 Task: In the setting , change the language English , change the country 'Tuvalu', change date format (9/1/2023), change time format 1:01 - 23:88, in privacy and data export the history, logged in from the account softage.10@softage.net
Action: Mouse moved to (952, 71)
Screenshot: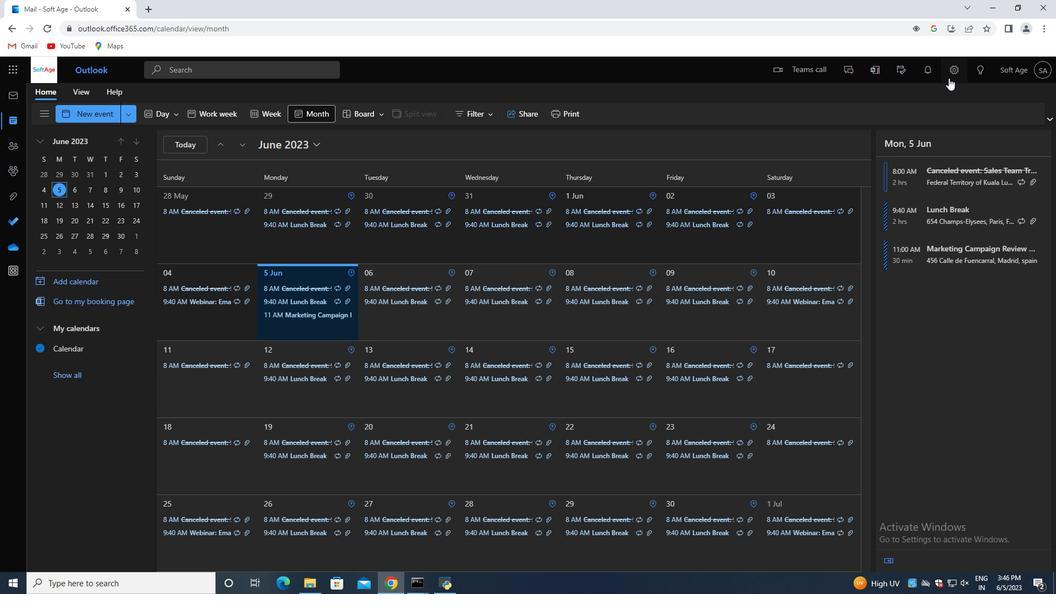 
Action: Mouse pressed left at (952, 71)
Screenshot: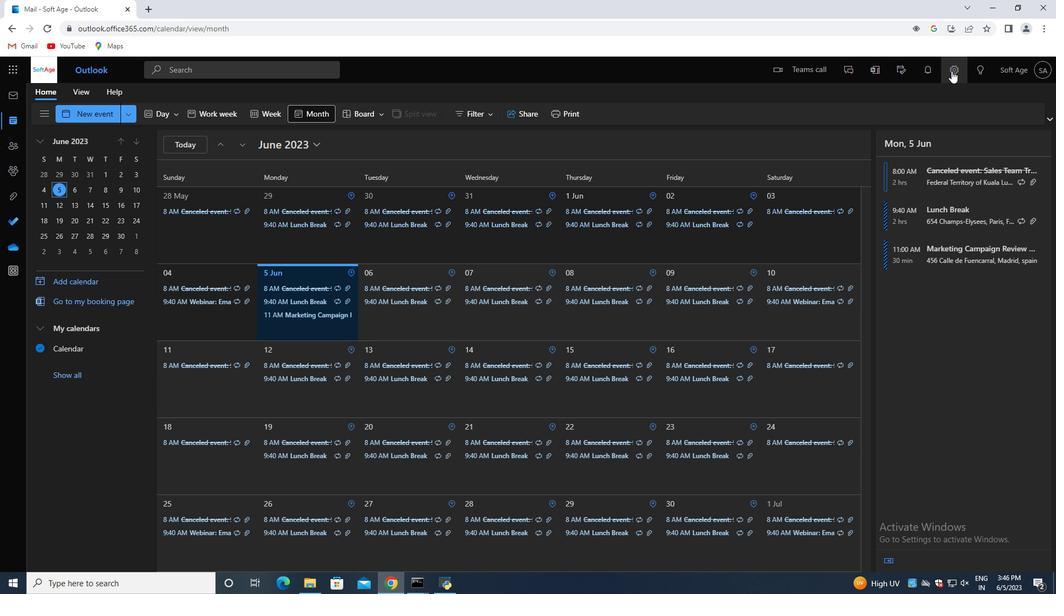 
Action: Mouse moved to (934, 149)
Screenshot: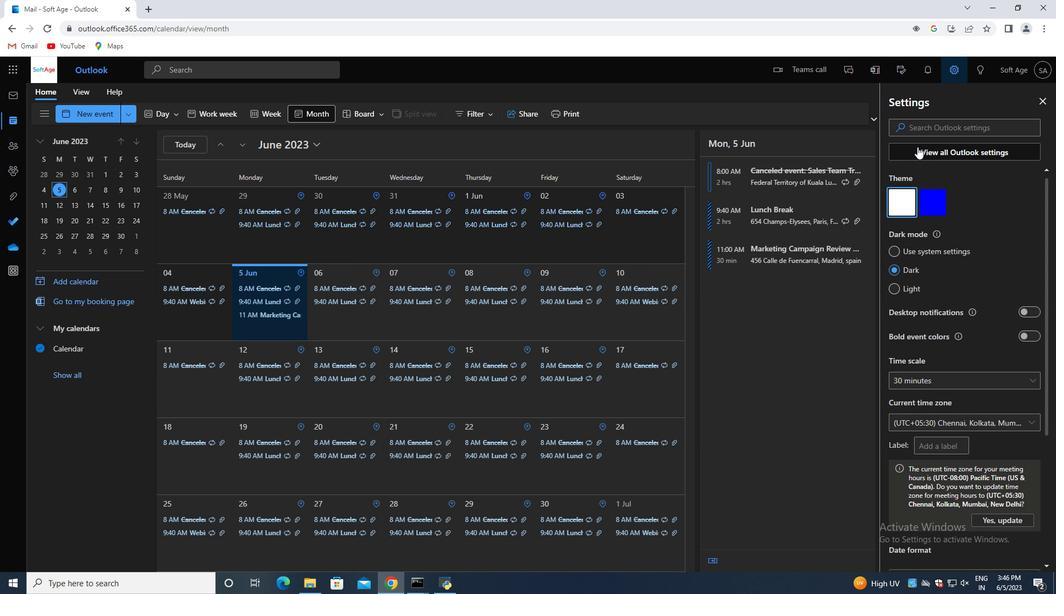 
Action: Mouse pressed left at (934, 149)
Screenshot: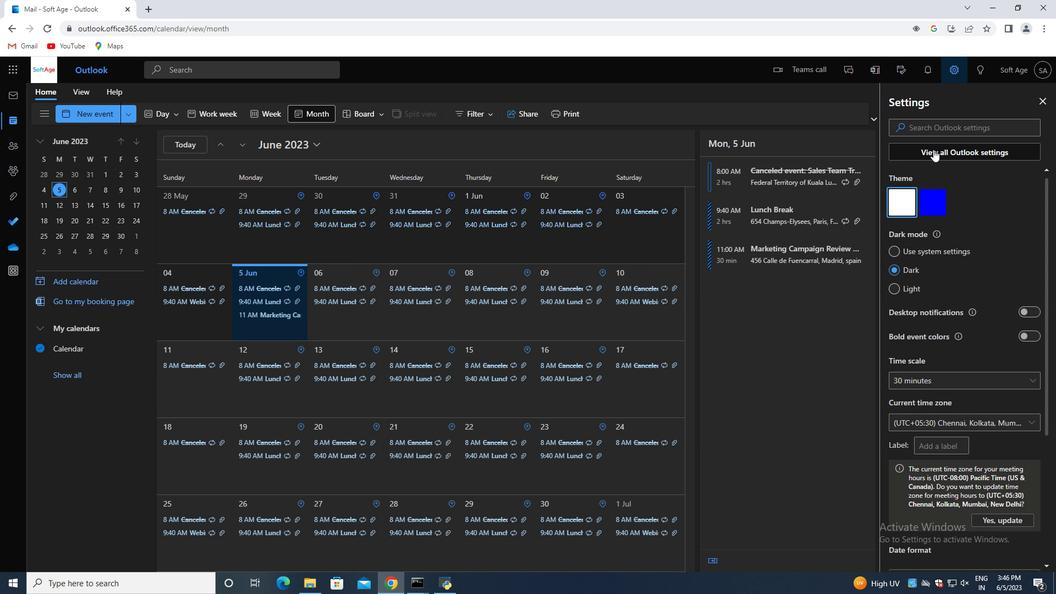 
Action: Mouse moved to (230, 146)
Screenshot: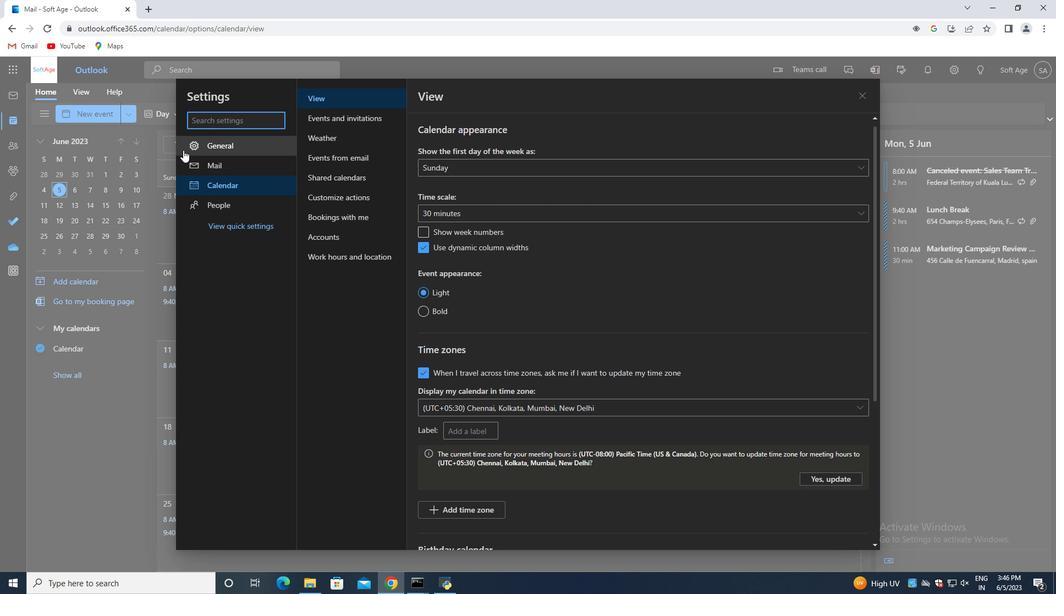 
Action: Mouse pressed left at (230, 146)
Screenshot: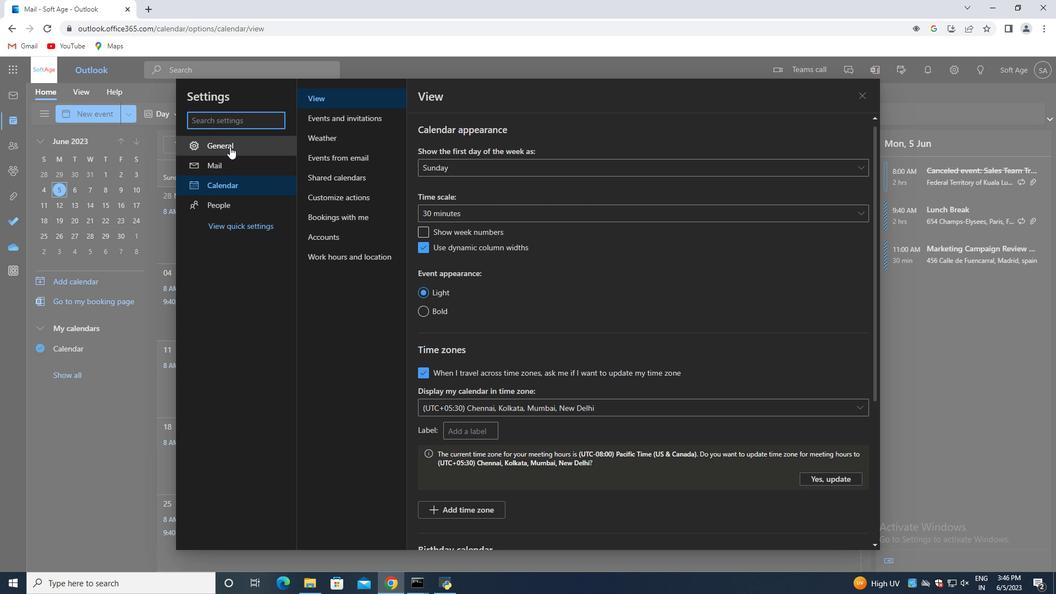 
Action: Mouse moved to (509, 143)
Screenshot: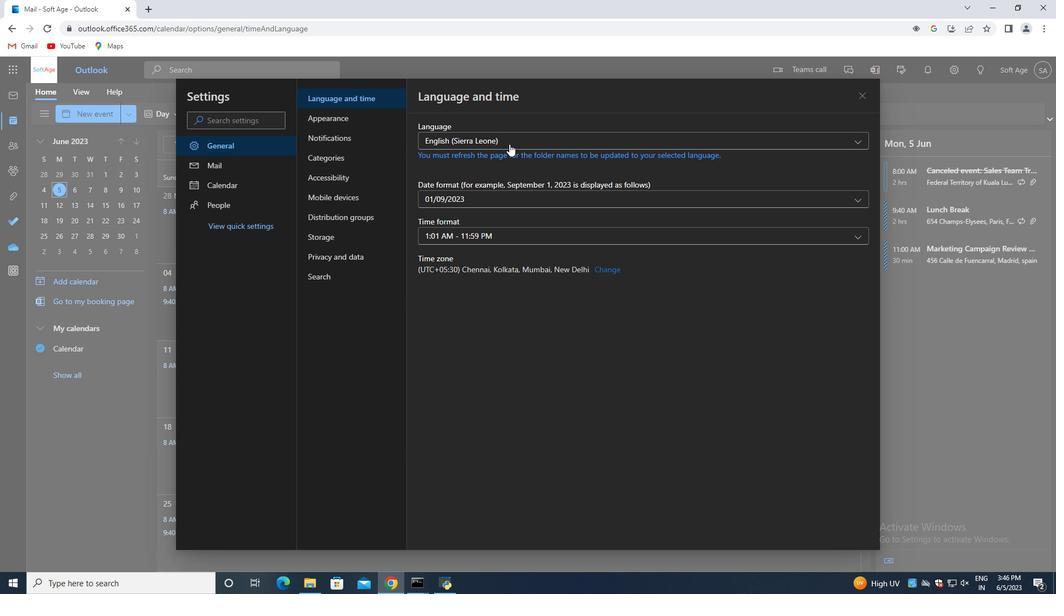 
Action: Mouse pressed left at (509, 143)
Screenshot: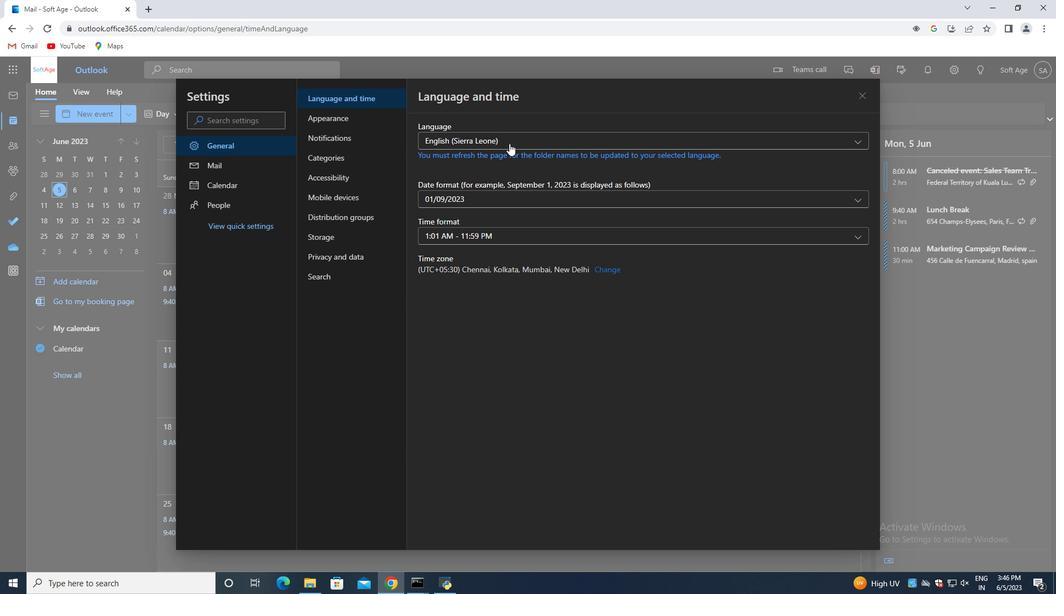 
Action: Mouse moved to (522, 268)
Screenshot: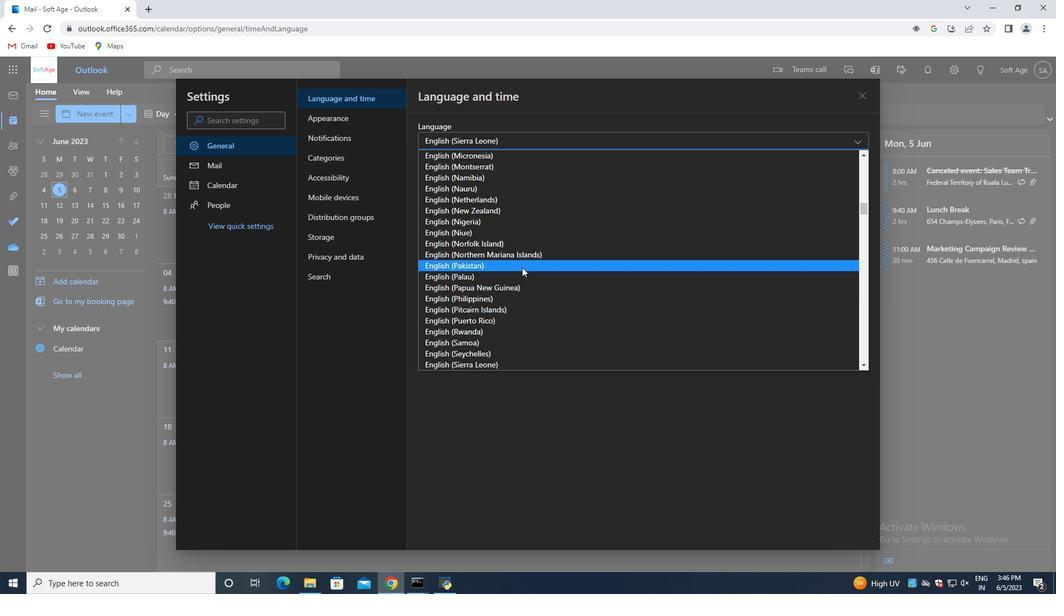 
Action: Mouse scrolled (522, 268) with delta (0, 0)
Screenshot: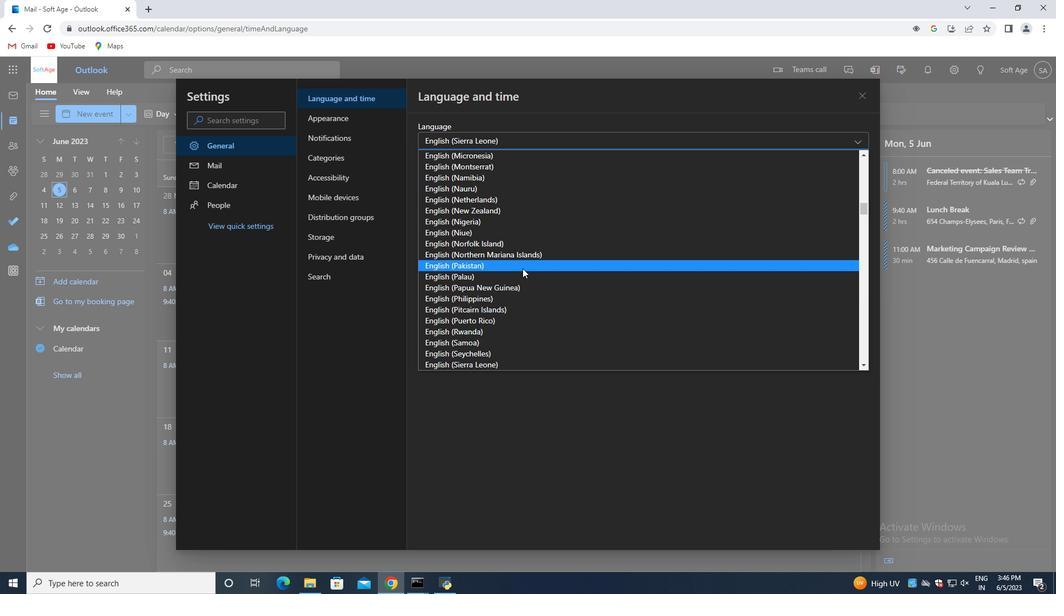 
Action: Mouse moved to (504, 267)
Screenshot: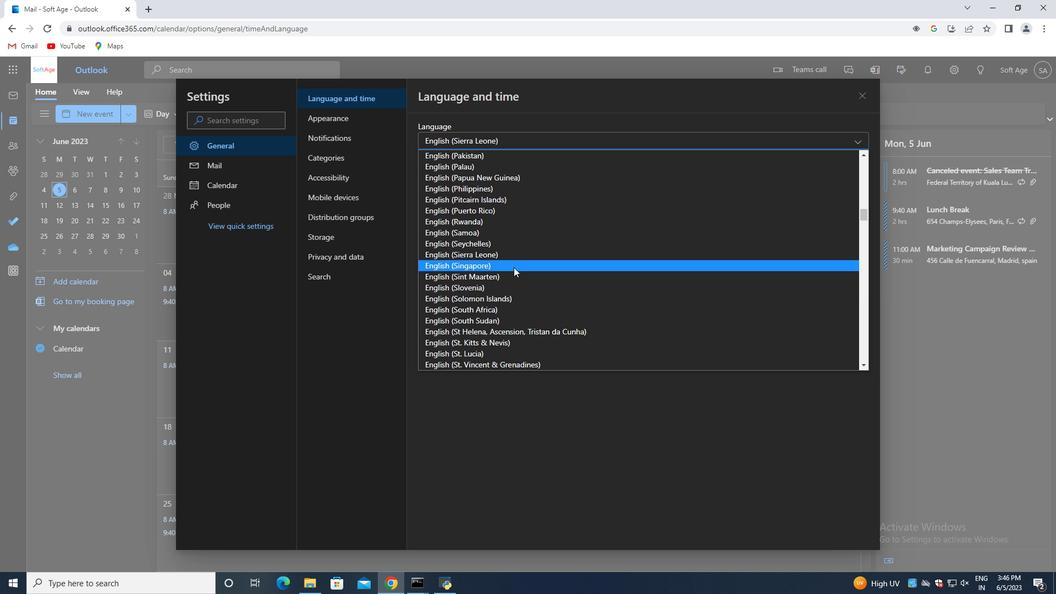 
Action: Mouse scrolled (504, 266) with delta (0, 0)
Screenshot: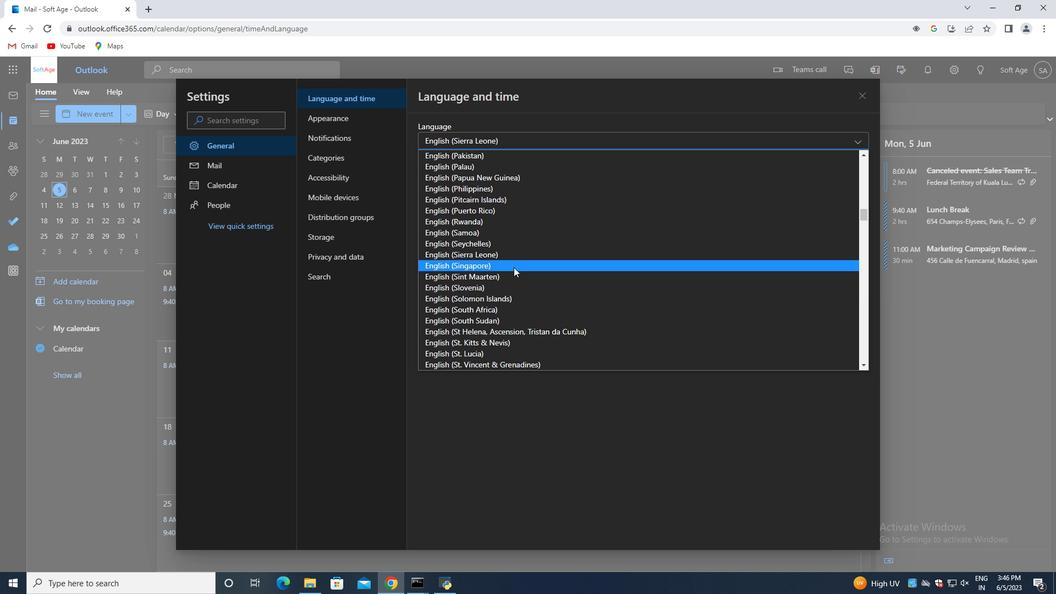 
Action: Mouse moved to (498, 267)
Screenshot: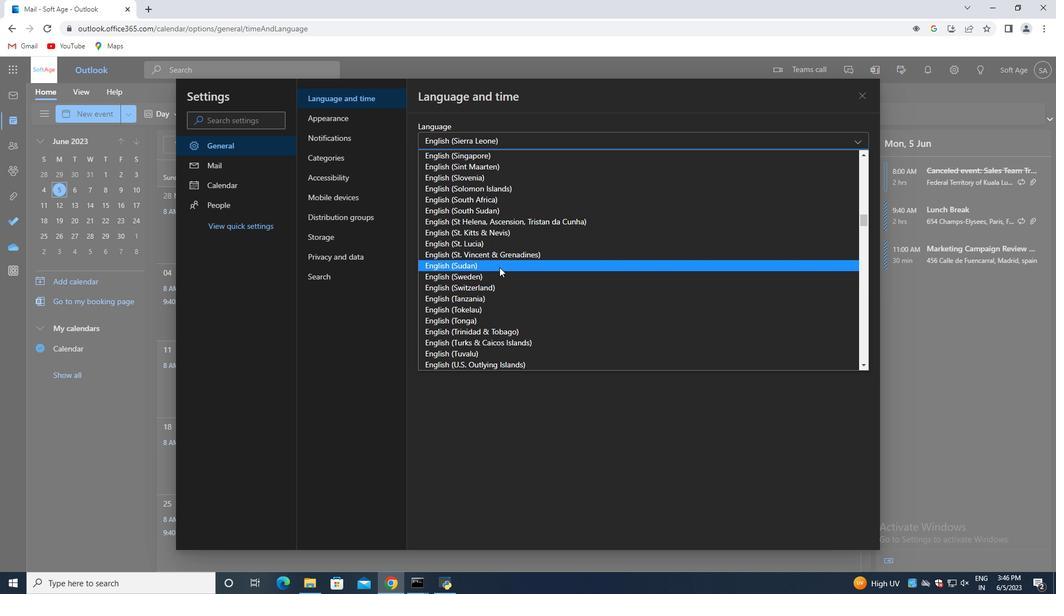 
Action: Mouse scrolled (498, 266) with delta (0, 0)
Screenshot: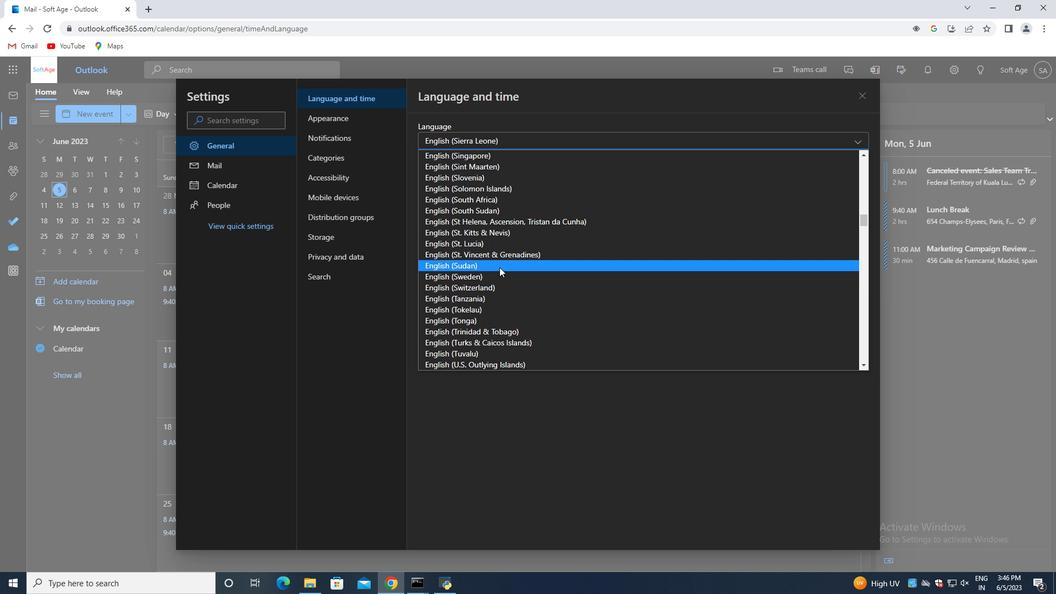
Action: Mouse moved to (484, 243)
Screenshot: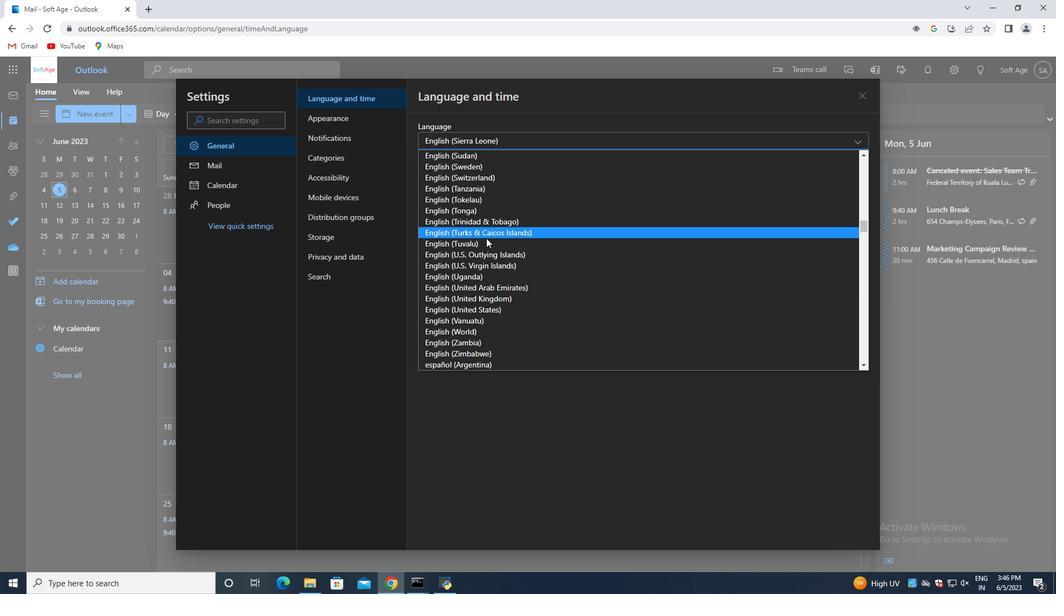 
Action: Mouse pressed left at (484, 243)
Screenshot: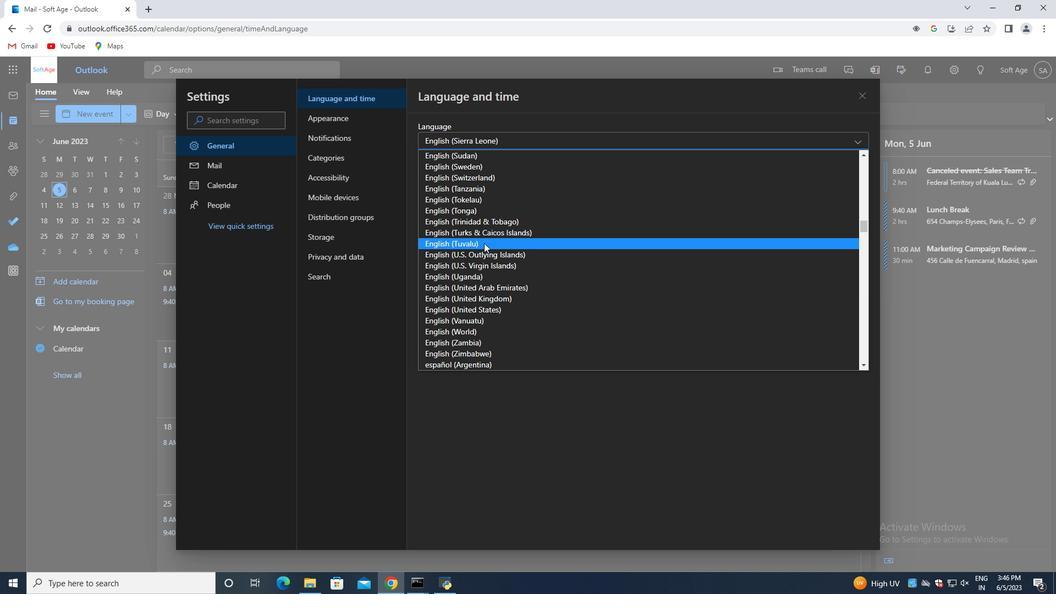 
Action: Mouse moved to (488, 228)
Screenshot: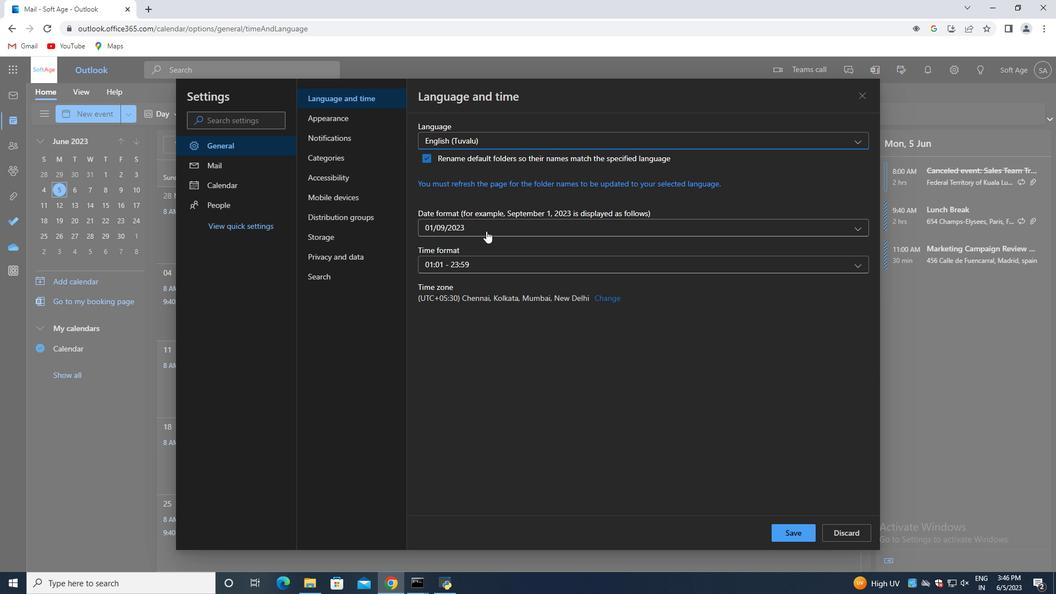
Action: Mouse pressed left at (488, 228)
Screenshot: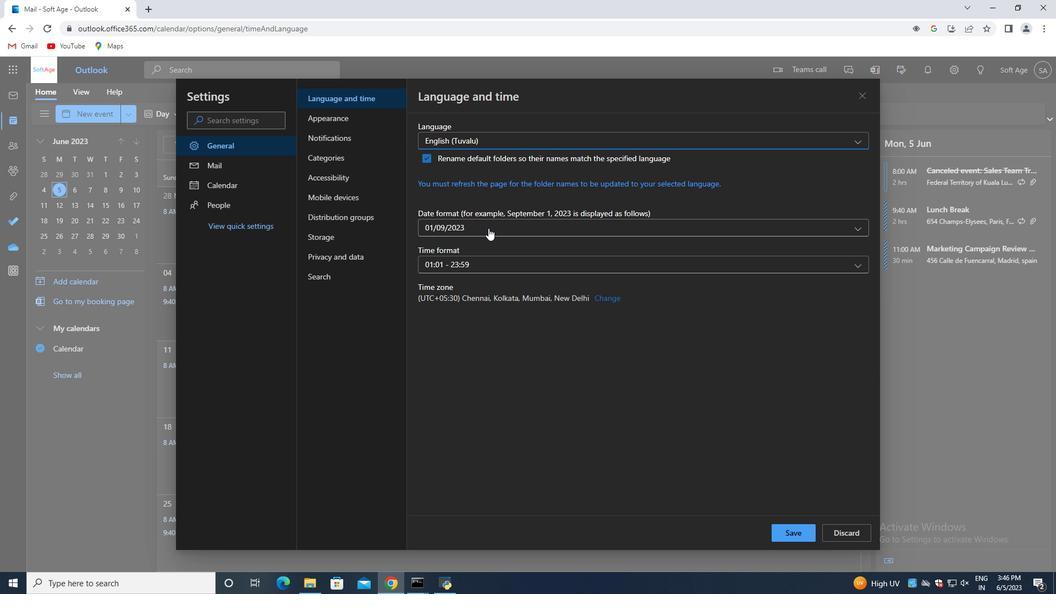 
Action: Mouse moved to (486, 252)
Screenshot: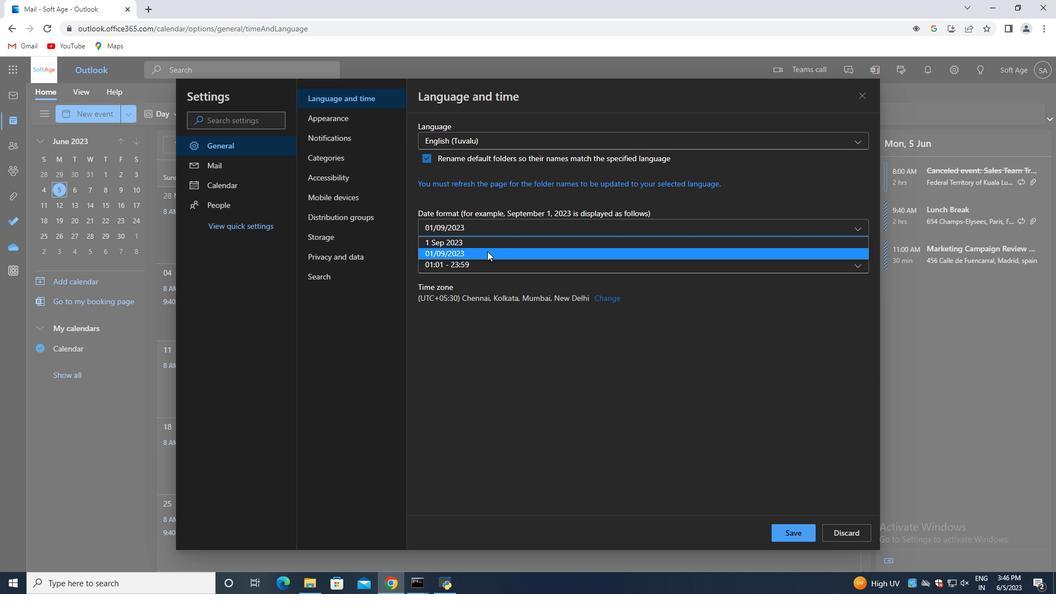 
Action: Mouse pressed left at (486, 252)
Screenshot: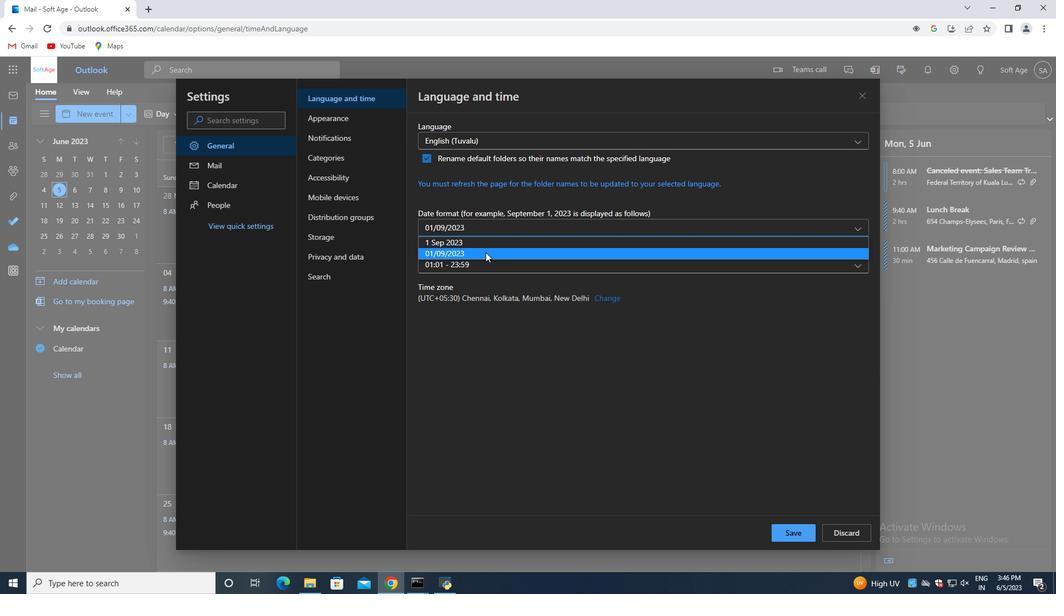 
Action: Mouse moved to (483, 265)
Screenshot: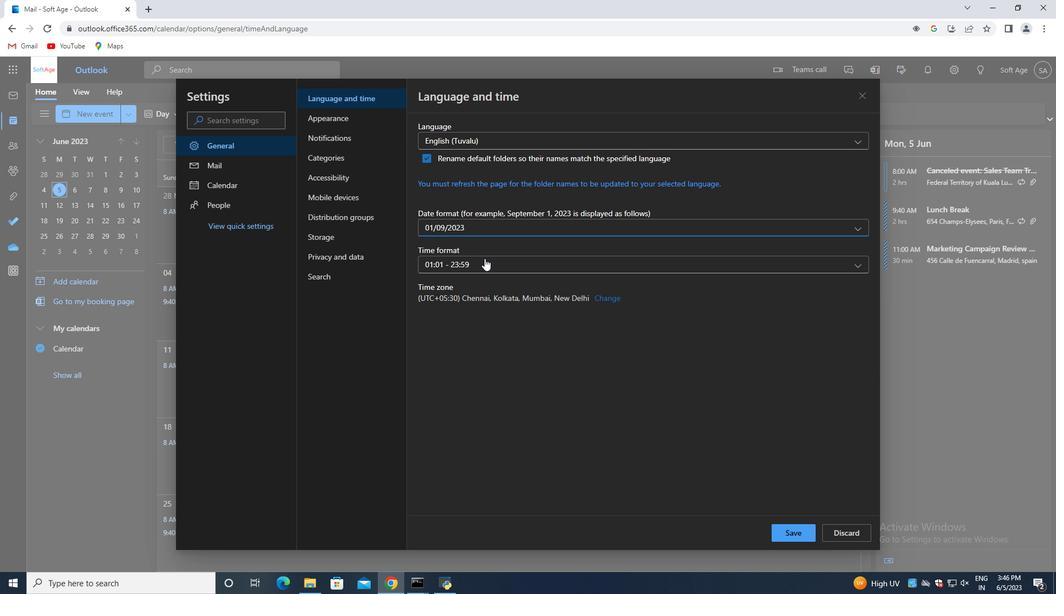 
Action: Mouse pressed left at (483, 265)
Screenshot: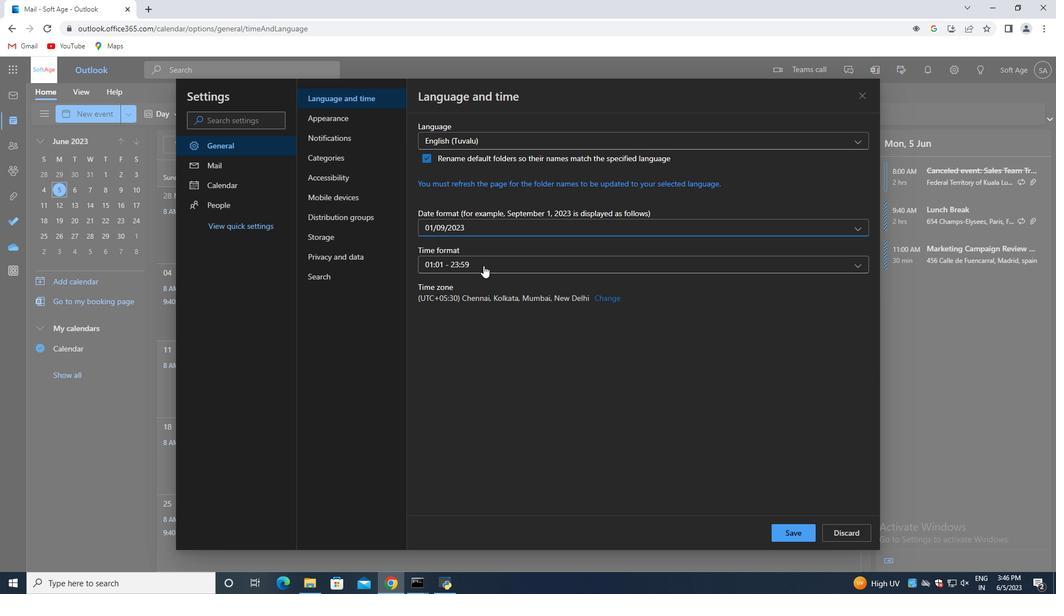 
Action: Mouse moved to (483, 265)
Screenshot: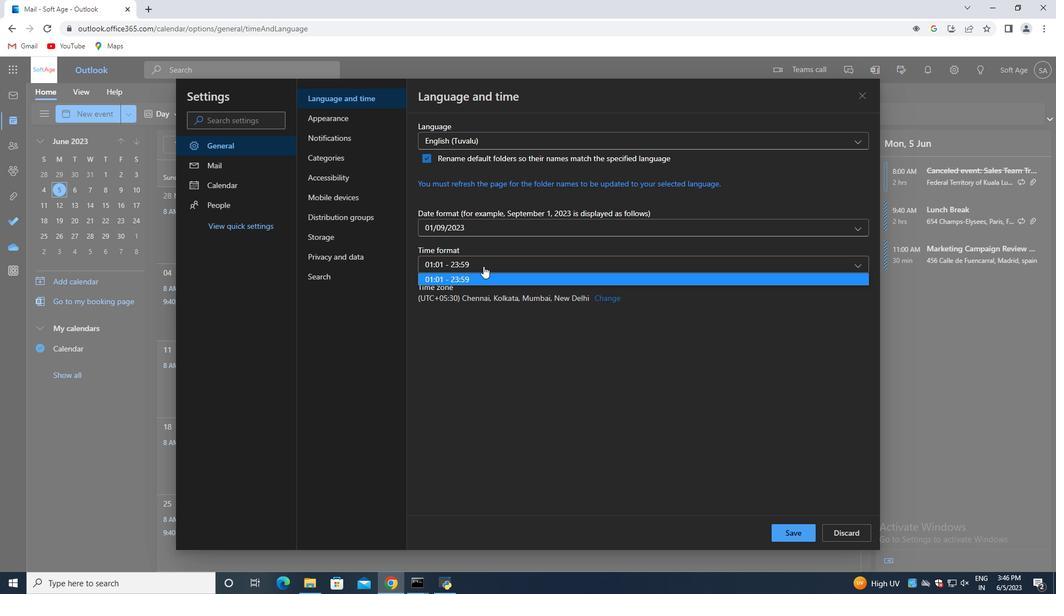 
Action: Mouse pressed left at (483, 265)
Screenshot: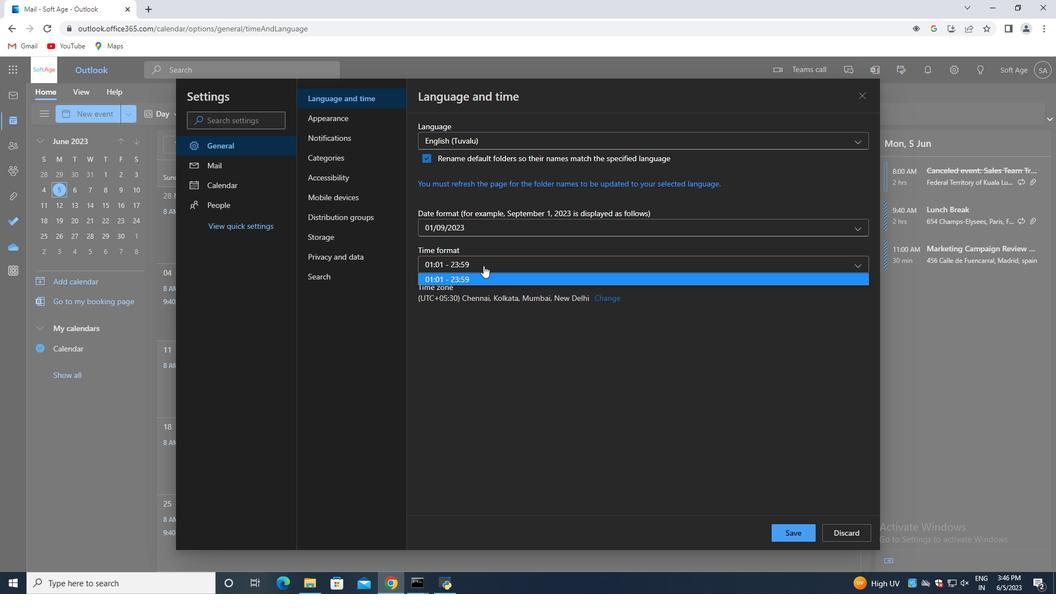
Action: Mouse pressed left at (483, 265)
Screenshot: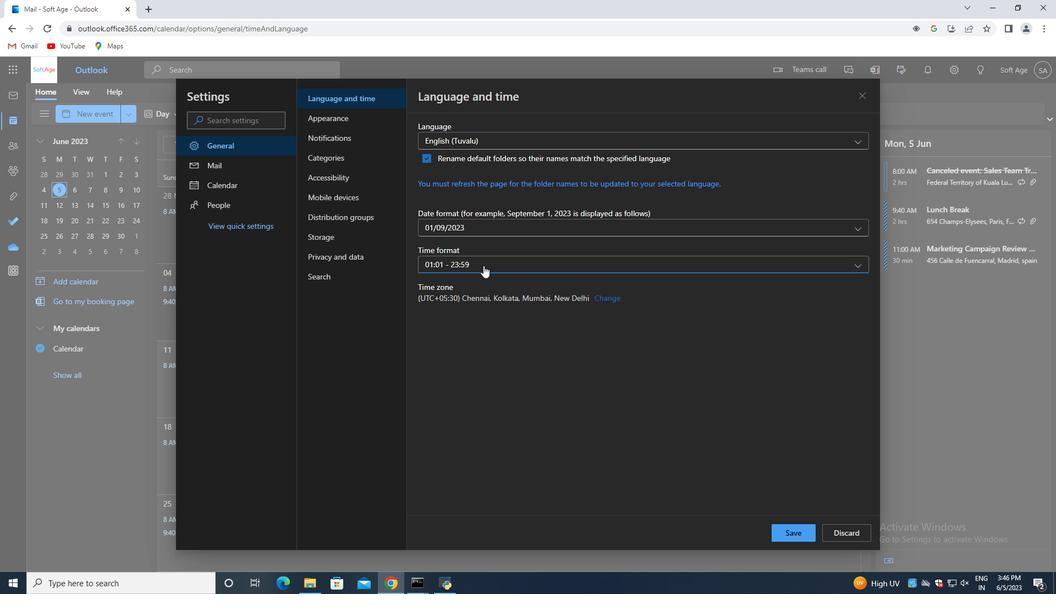 
Action: Mouse moved to (483, 265)
Screenshot: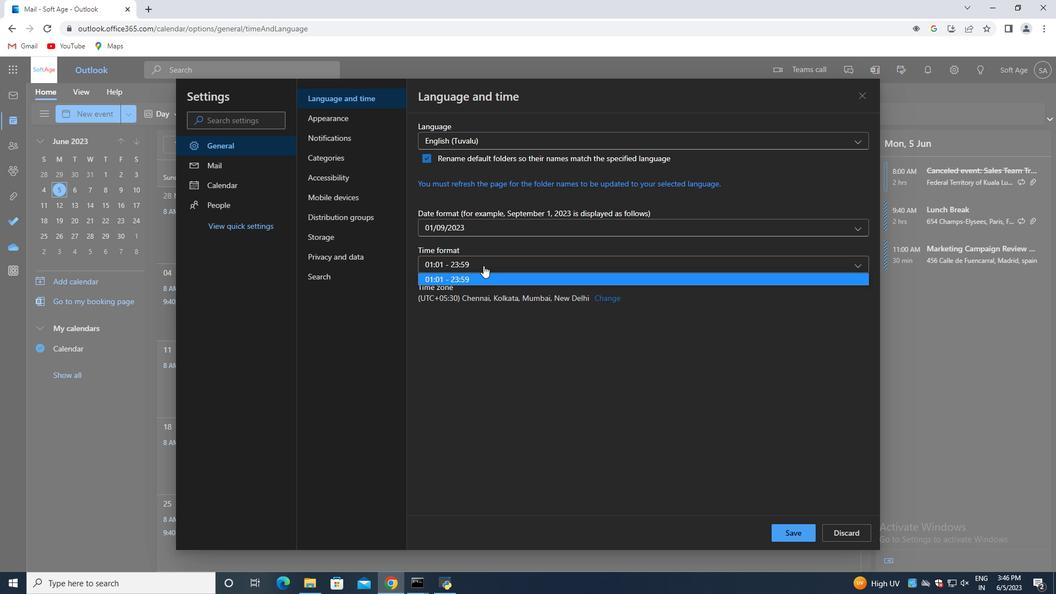 
Action: Mouse pressed left at (483, 265)
Screenshot: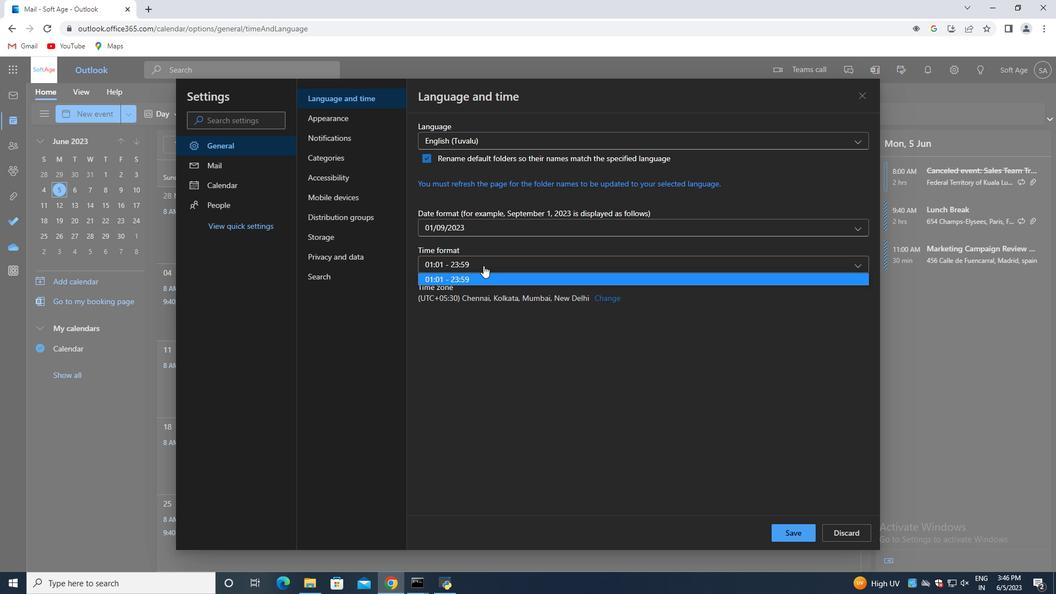 
Action: Mouse moved to (791, 531)
Screenshot: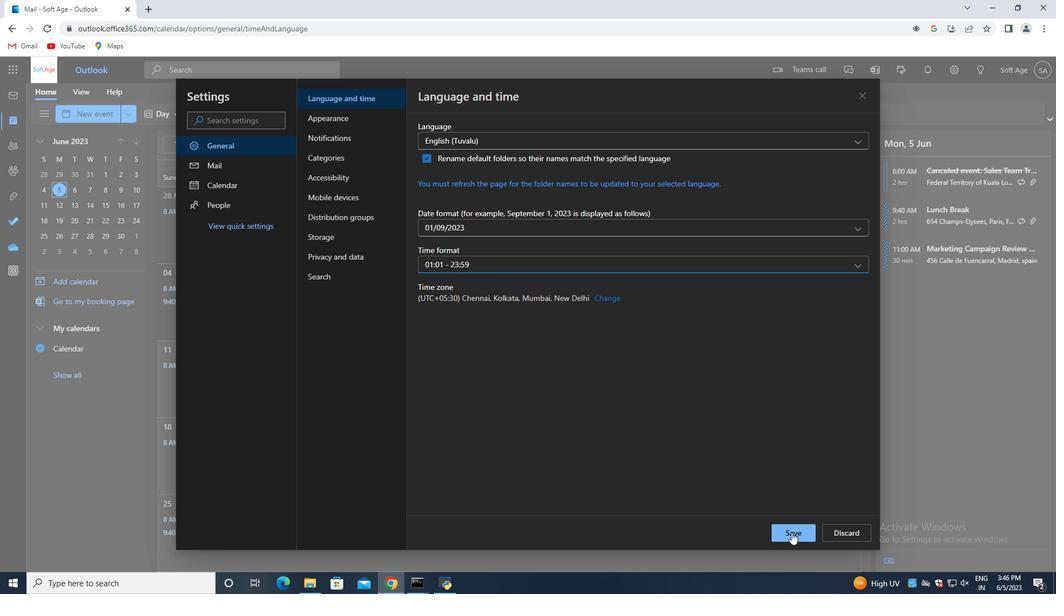 
Action: Mouse pressed left at (791, 531)
Screenshot: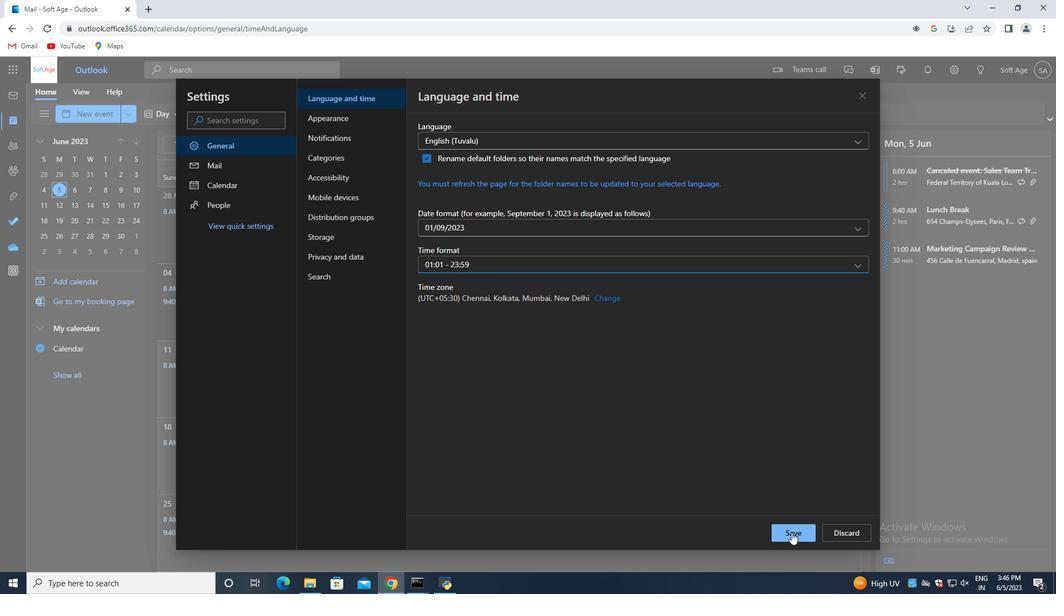 
Action: Mouse moved to (328, 254)
Screenshot: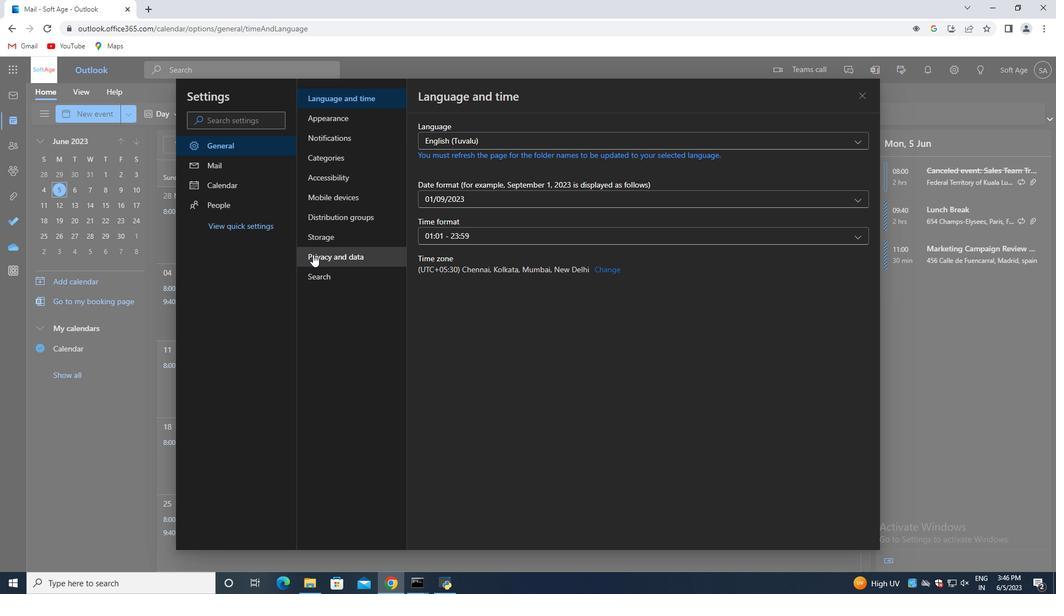 
Action: Mouse pressed left at (328, 254)
Screenshot: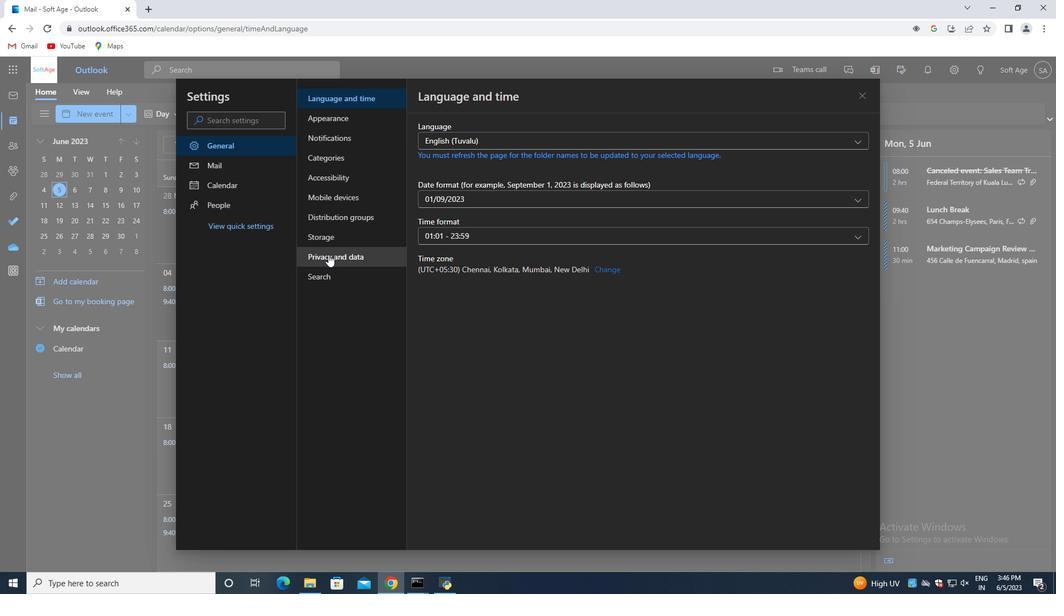 
Action: Mouse moved to (526, 171)
Screenshot: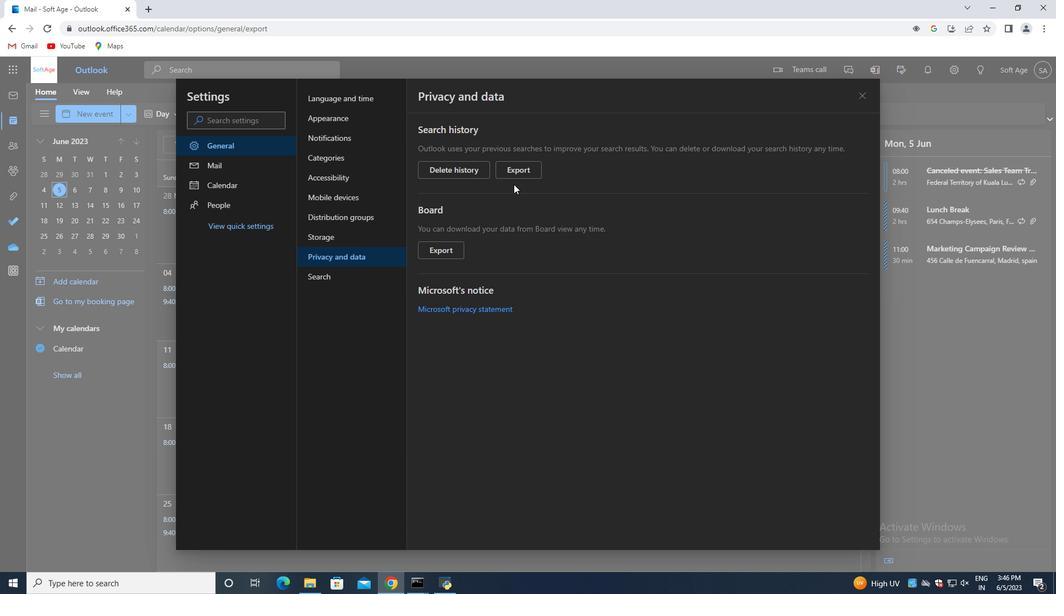 
Action: Mouse pressed left at (526, 171)
Screenshot: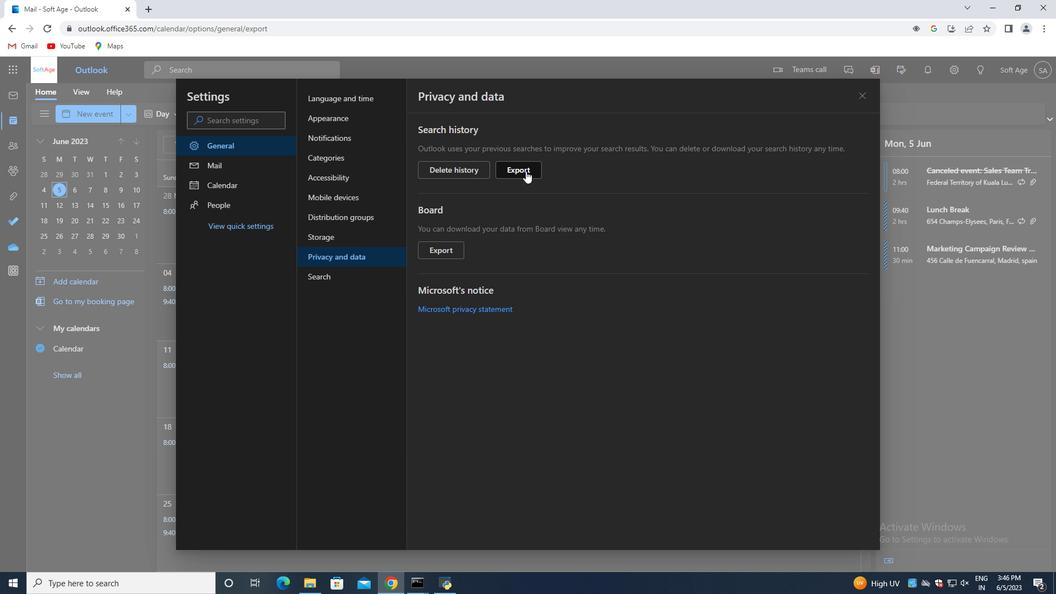
